 Task: Use the formula "LOGINV" in spreadsheet "Project portfolio".
Action: Mouse pressed left at (928, 468)
Screenshot: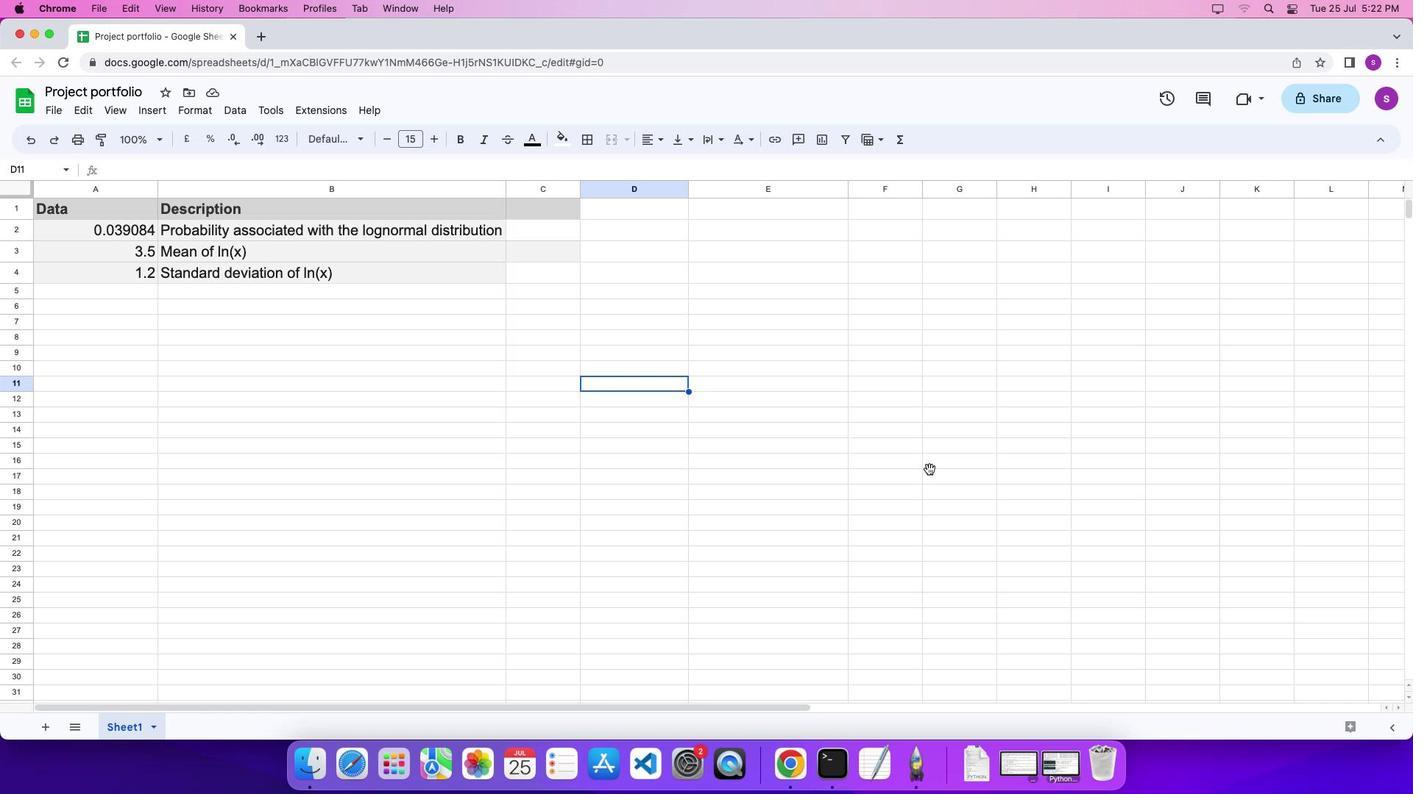 
Action: Mouse moved to (707, 372)
Screenshot: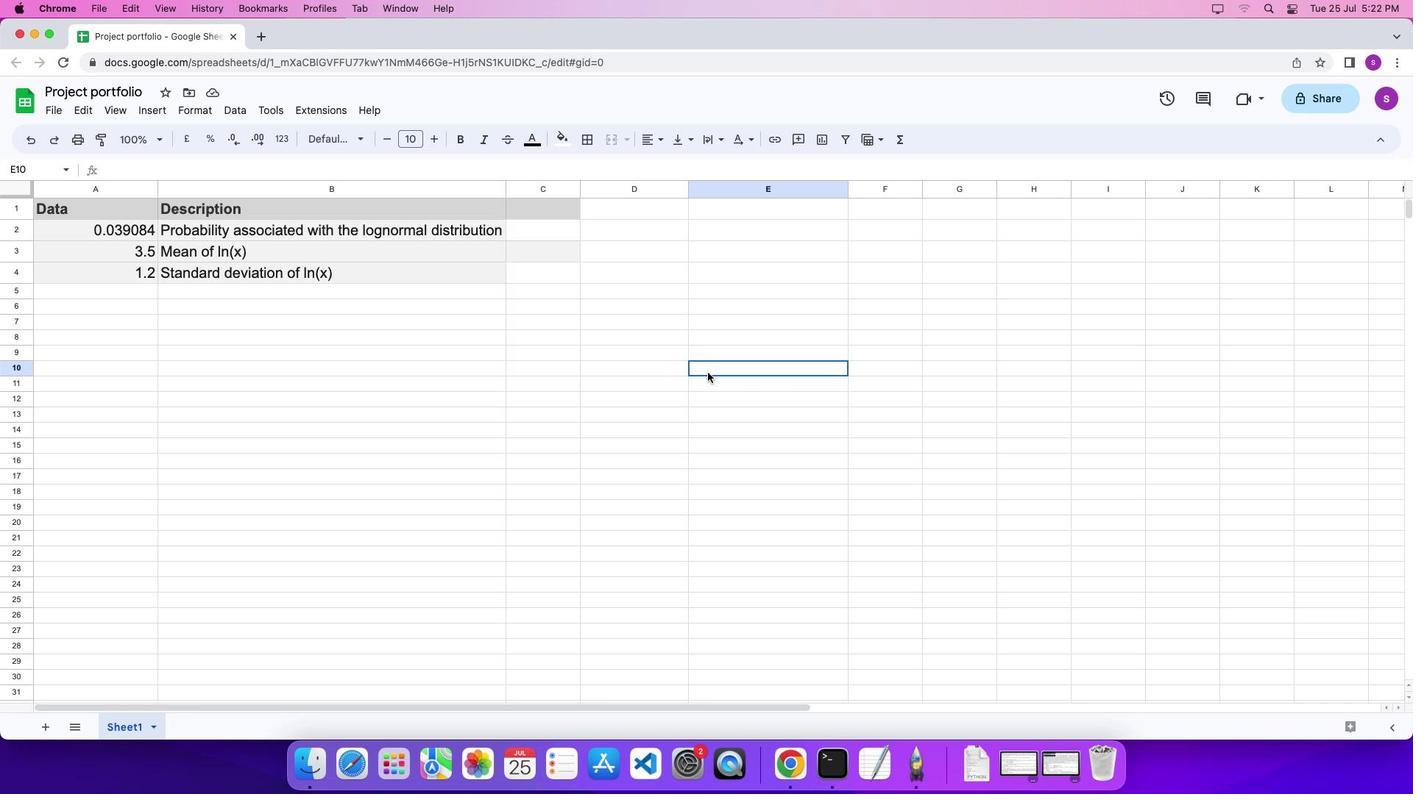 
Action: Mouse pressed left at (707, 372)
Screenshot: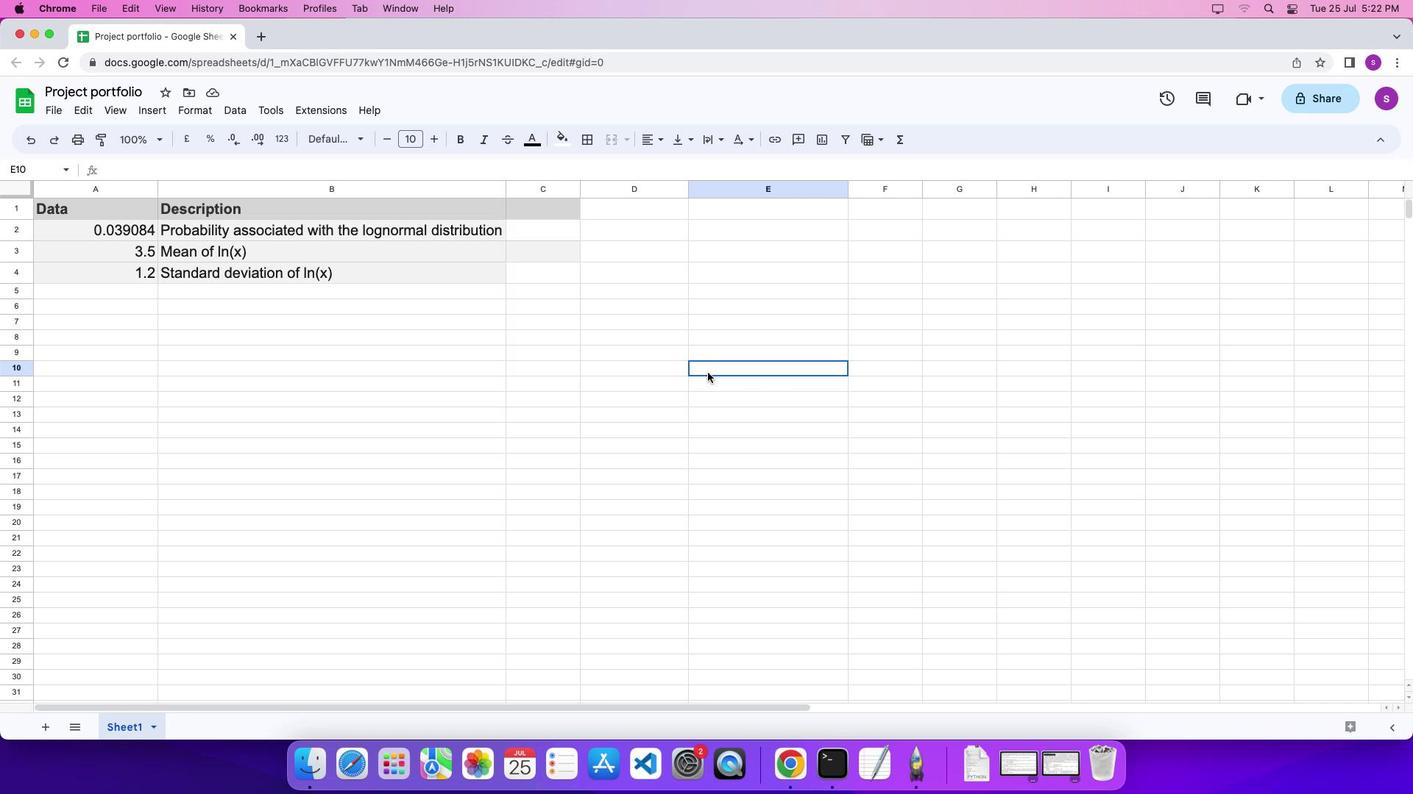 
Action: Mouse moved to (709, 373)
Screenshot: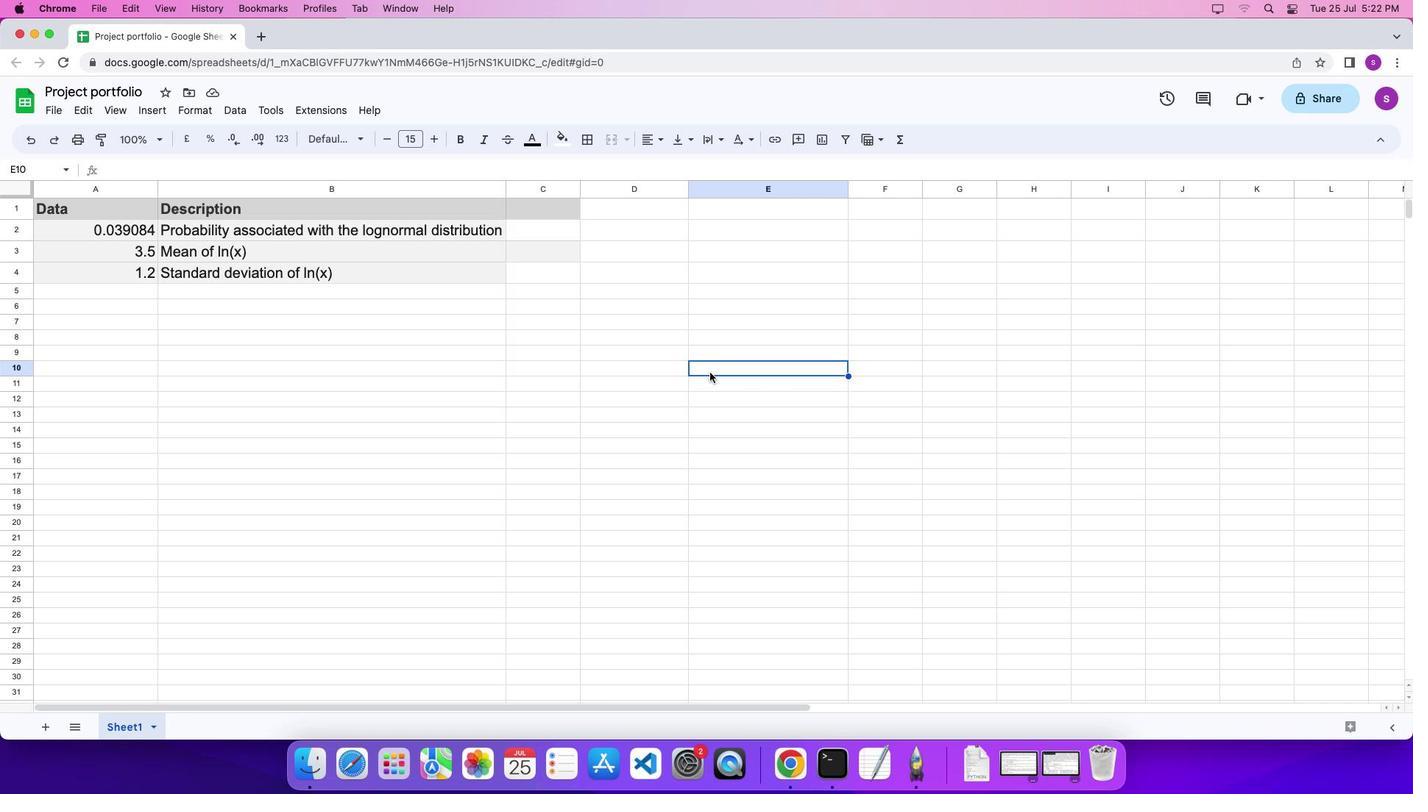 
Action: Key pressed '='
Screenshot: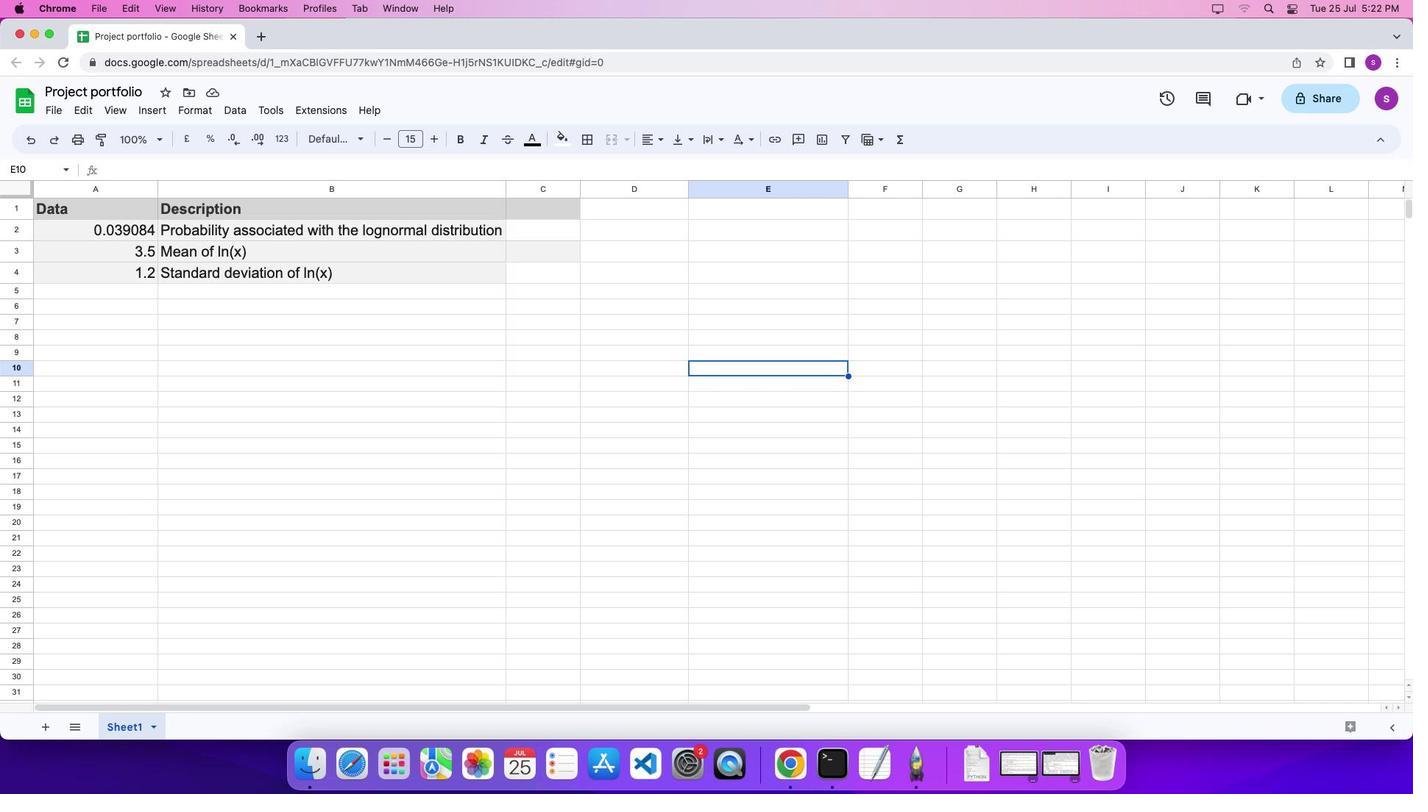 
Action: Mouse moved to (899, 133)
Screenshot: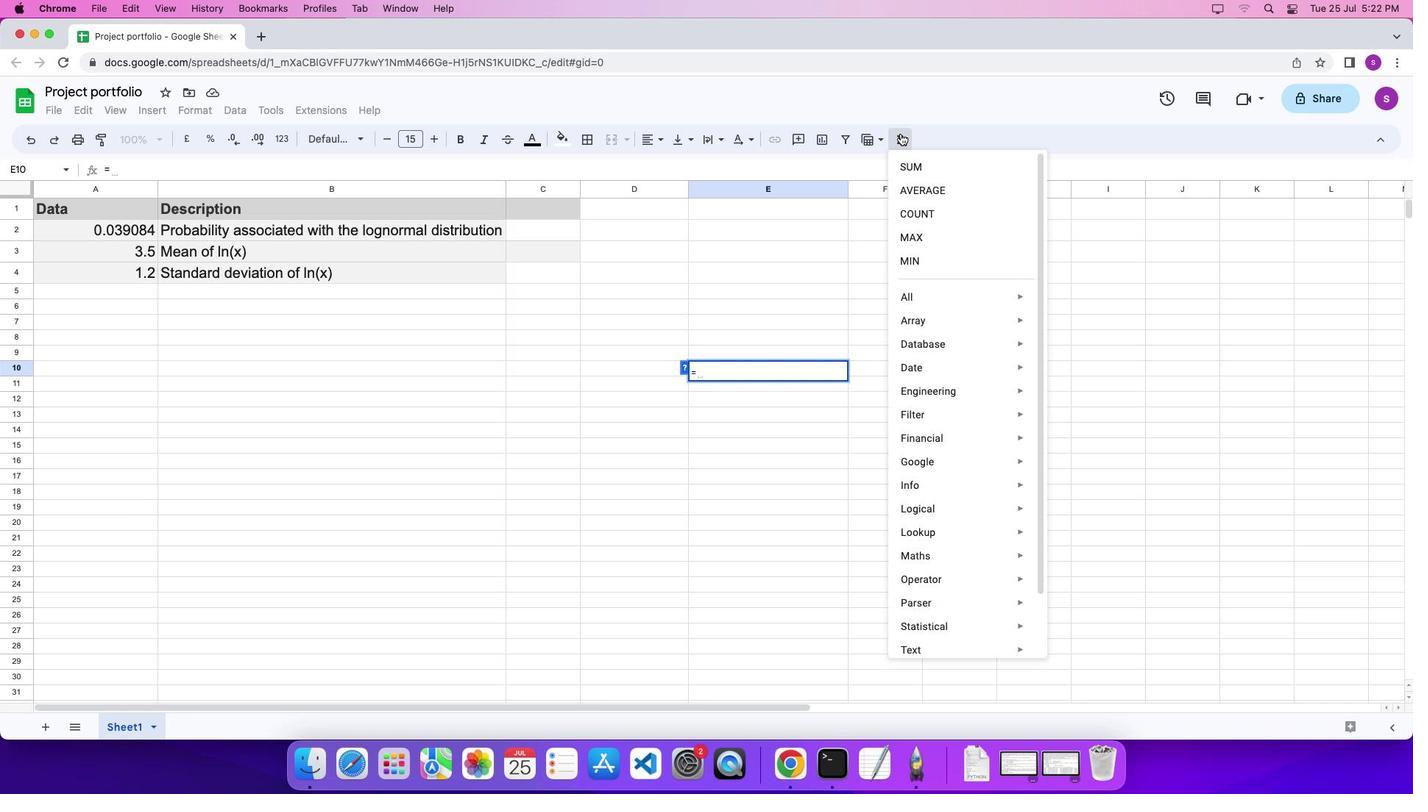 
Action: Mouse pressed left at (899, 133)
Screenshot: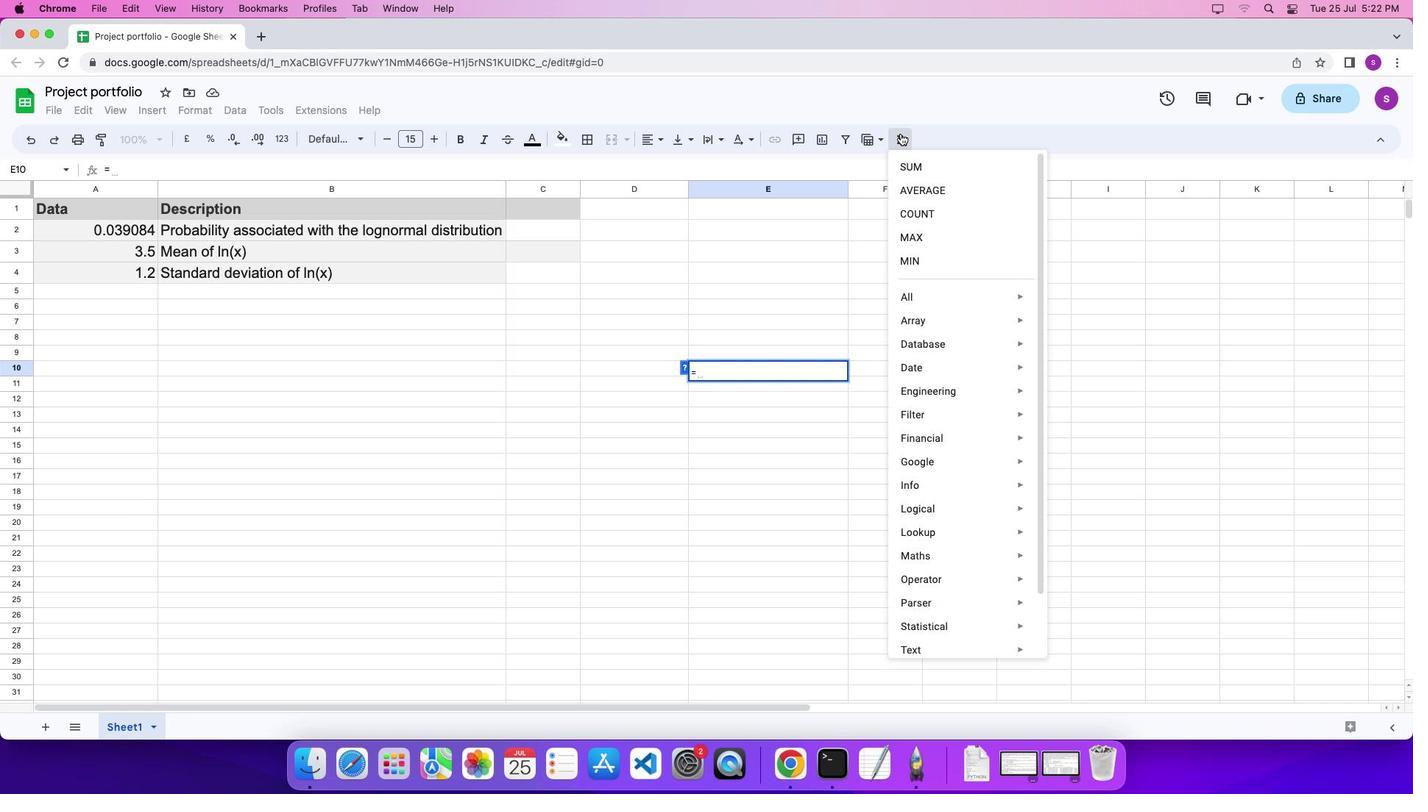 
Action: Mouse moved to (1111, 689)
Screenshot: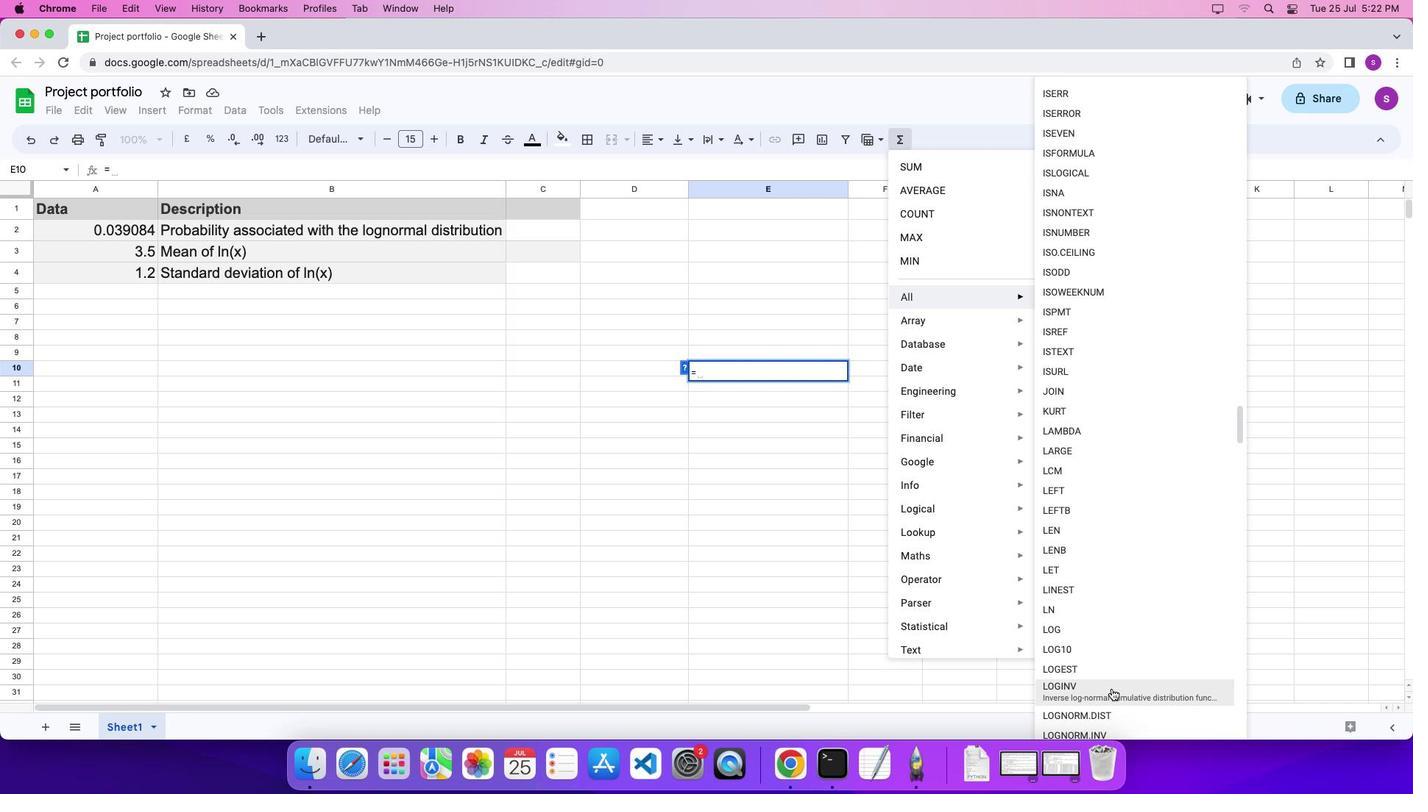 
Action: Mouse pressed left at (1111, 689)
Screenshot: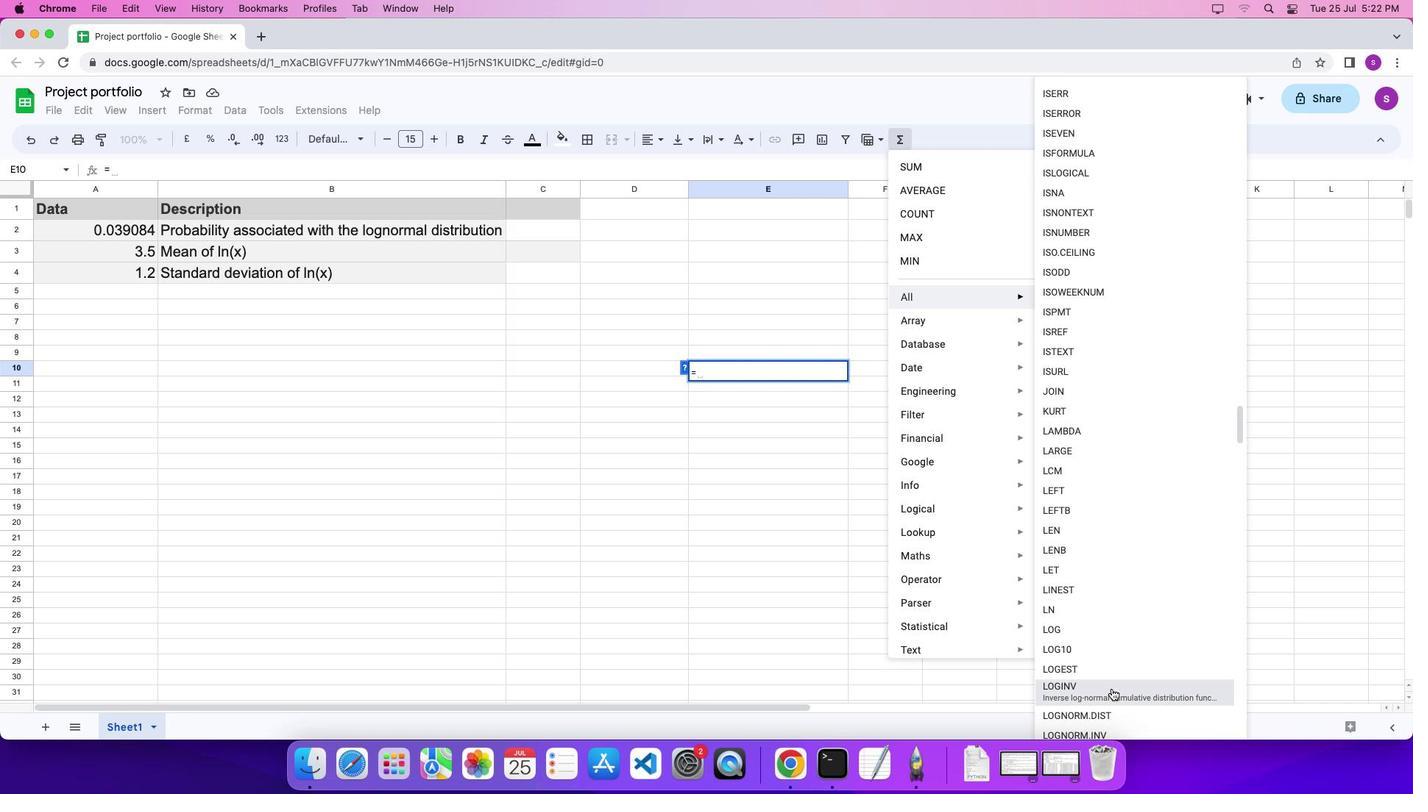 
Action: Mouse moved to (136, 227)
Screenshot: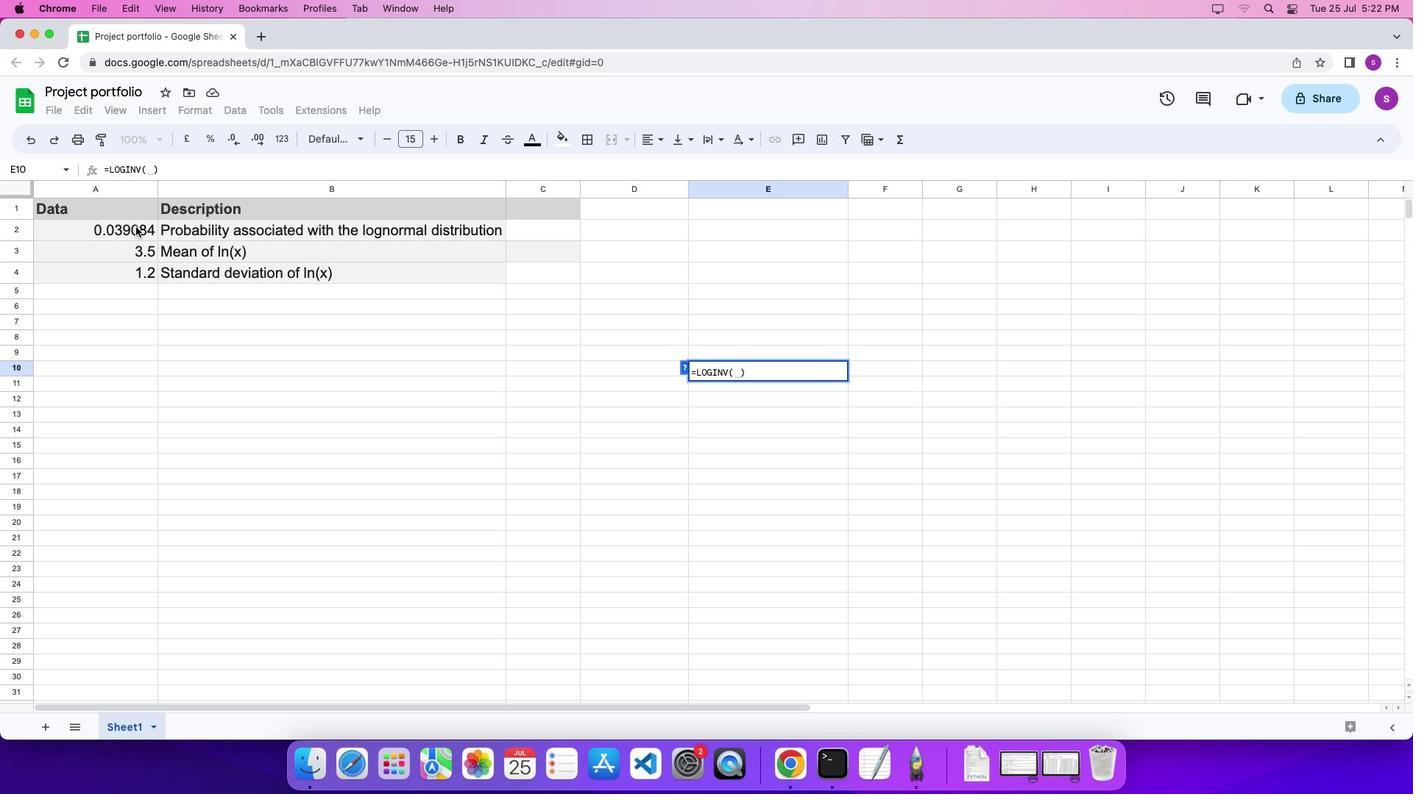 
Action: Mouse pressed left at (136, 227)
Screenshot: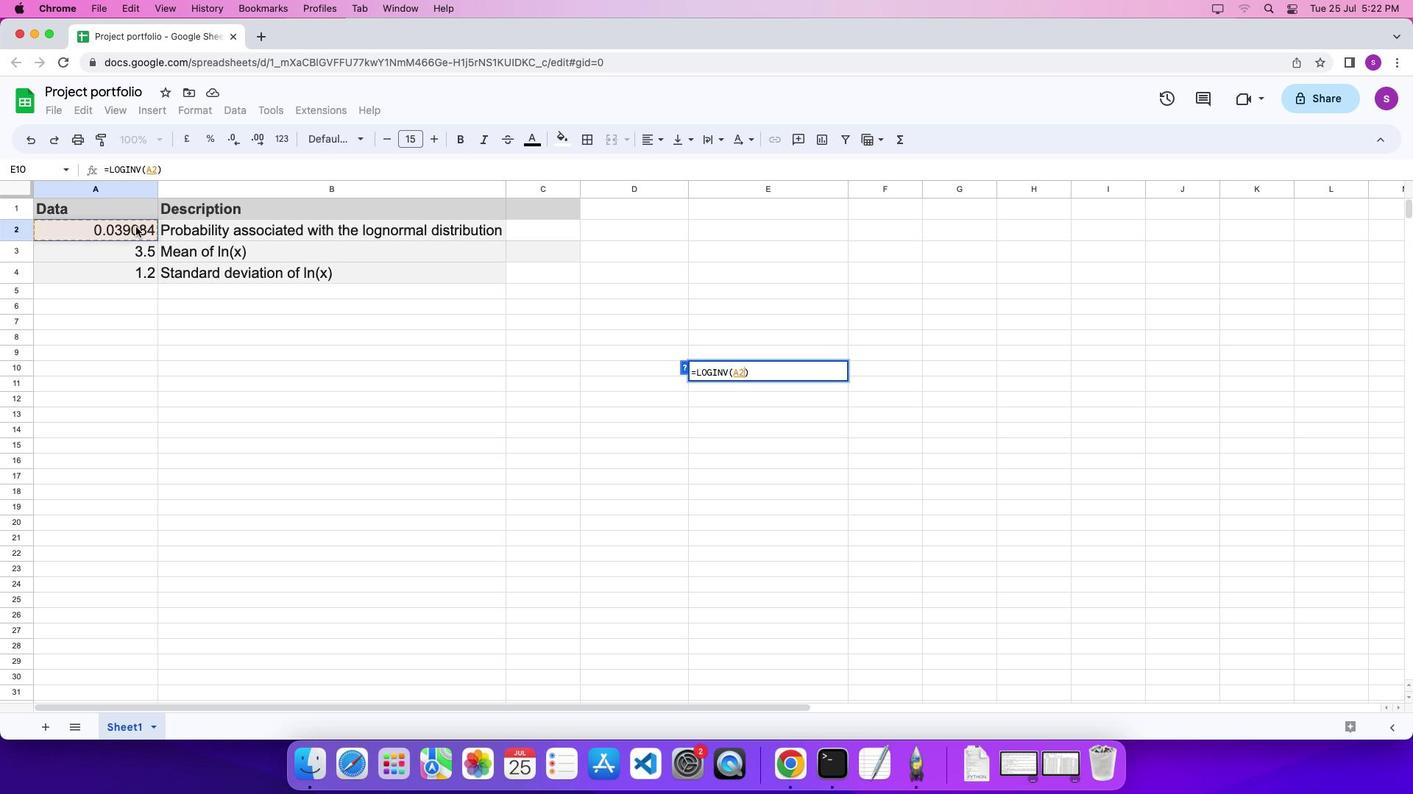 
Action: Key pressed ','
Screenshot: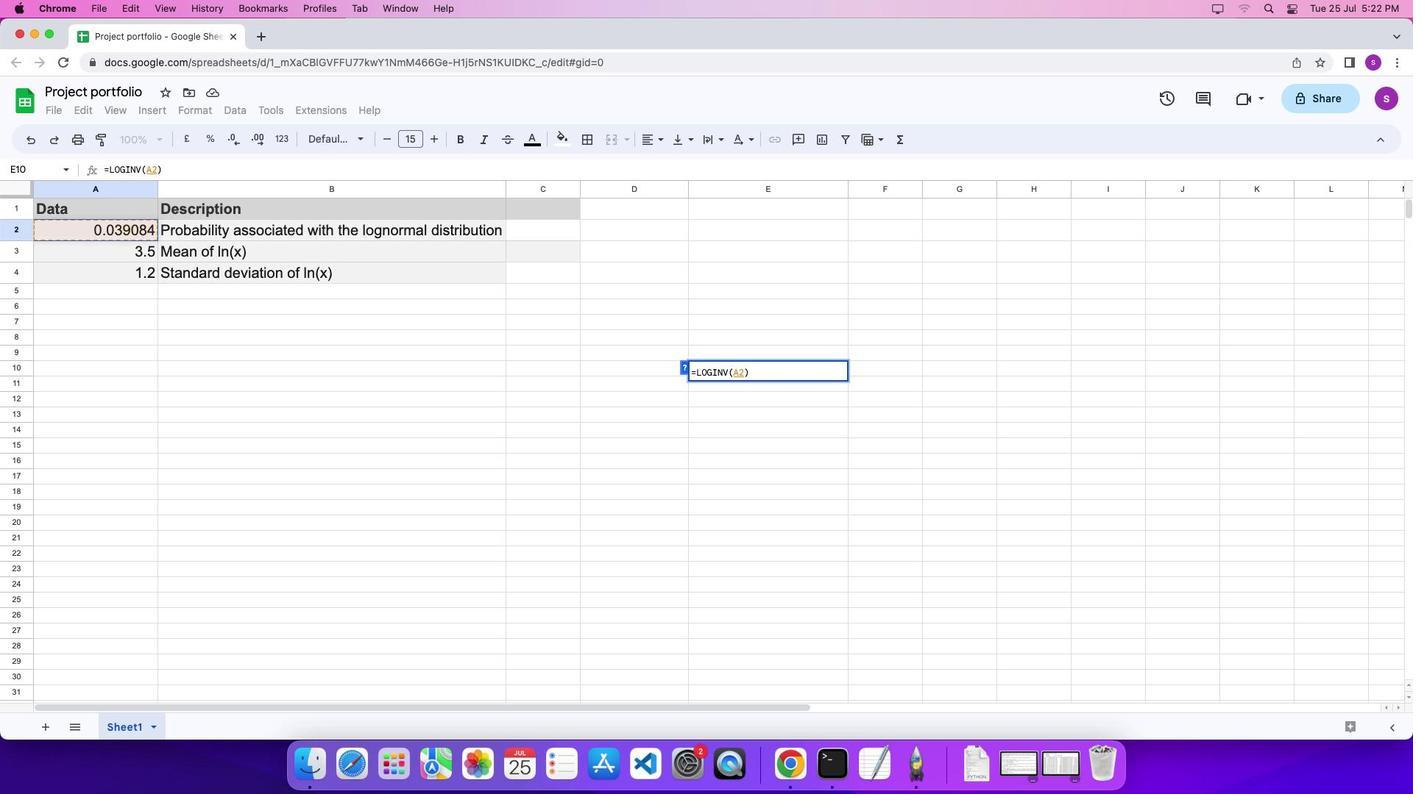 
Action: Mouse moved to (142, 250)
Screenshot: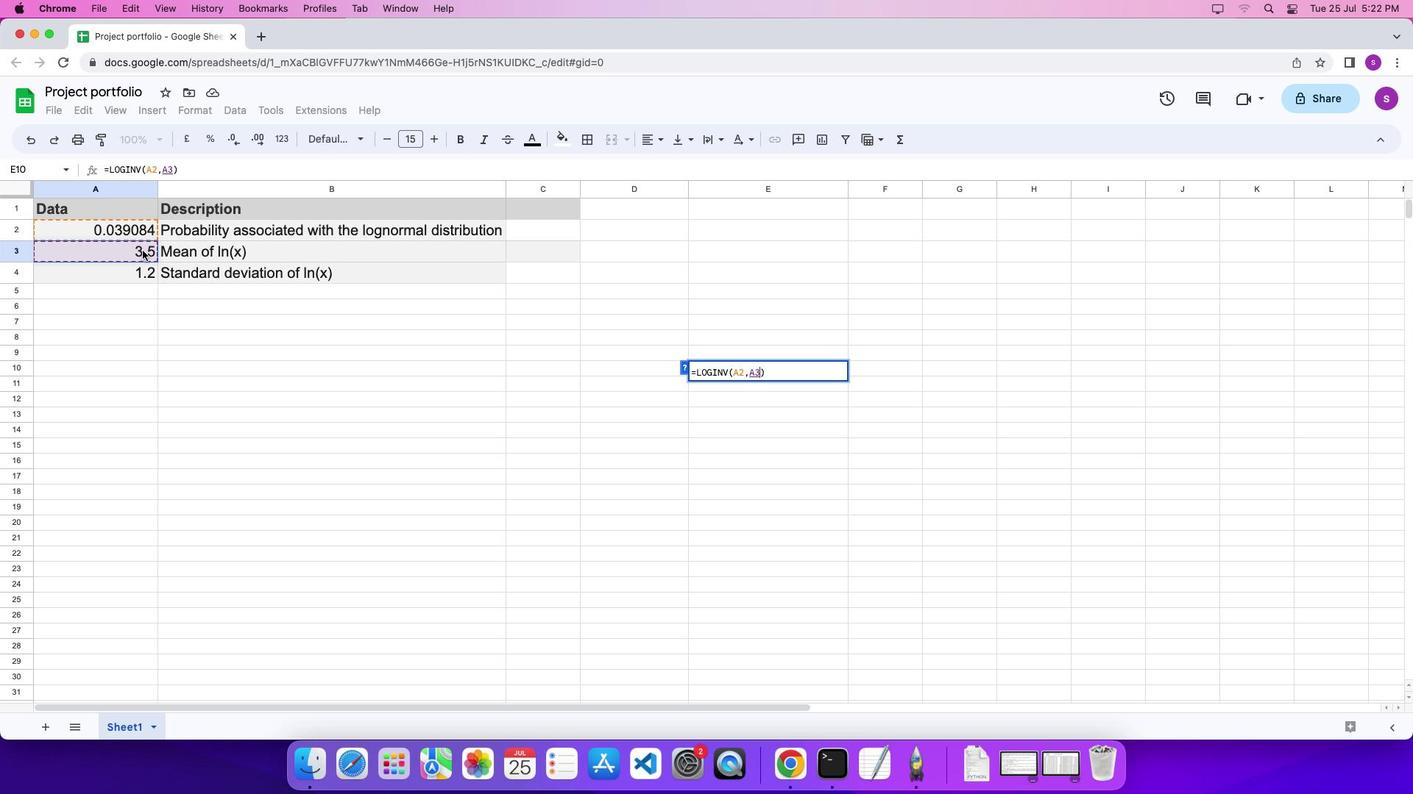 
Action: Mouse pressed left at (142, 250)
Screenshot: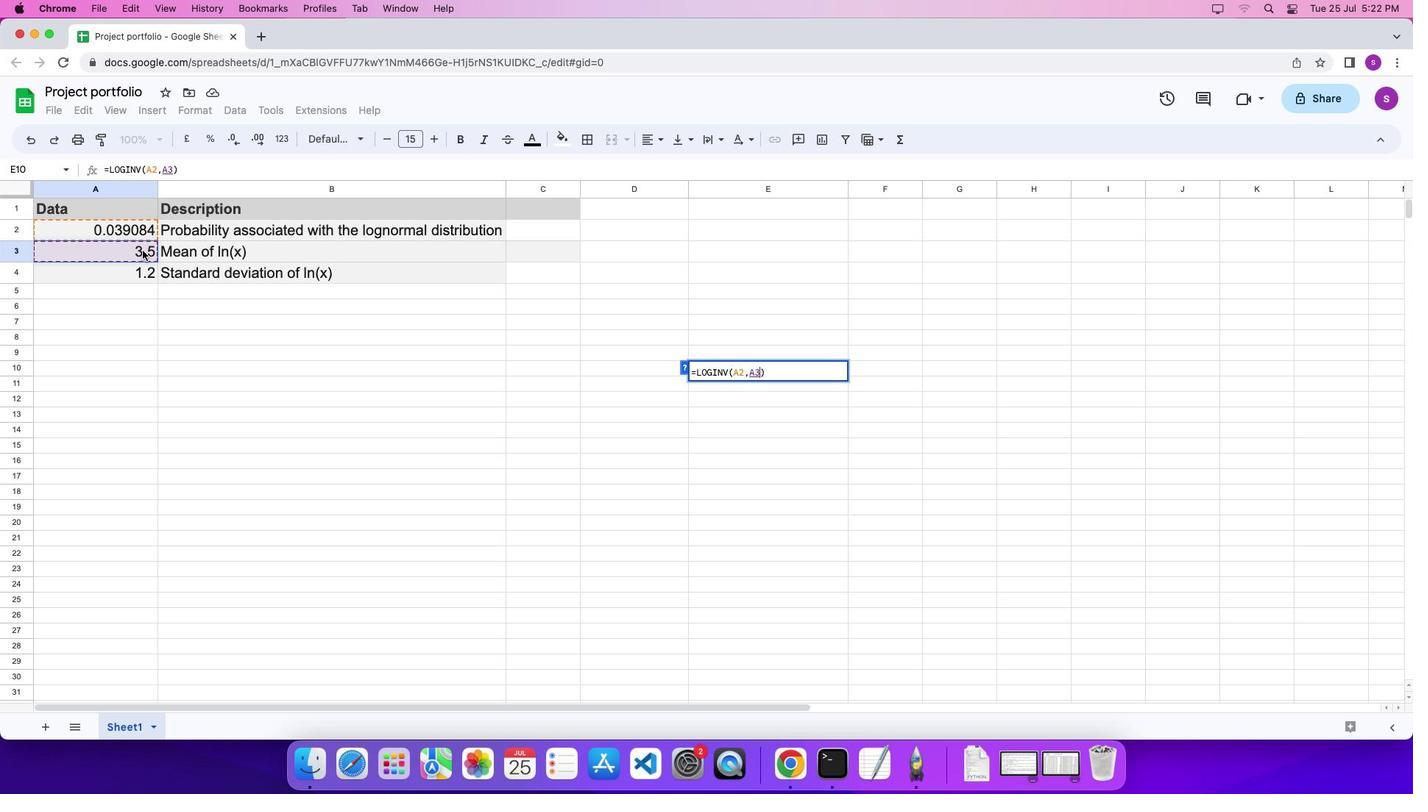 
Action: Mouse moved to (144, 256)
Screenshot: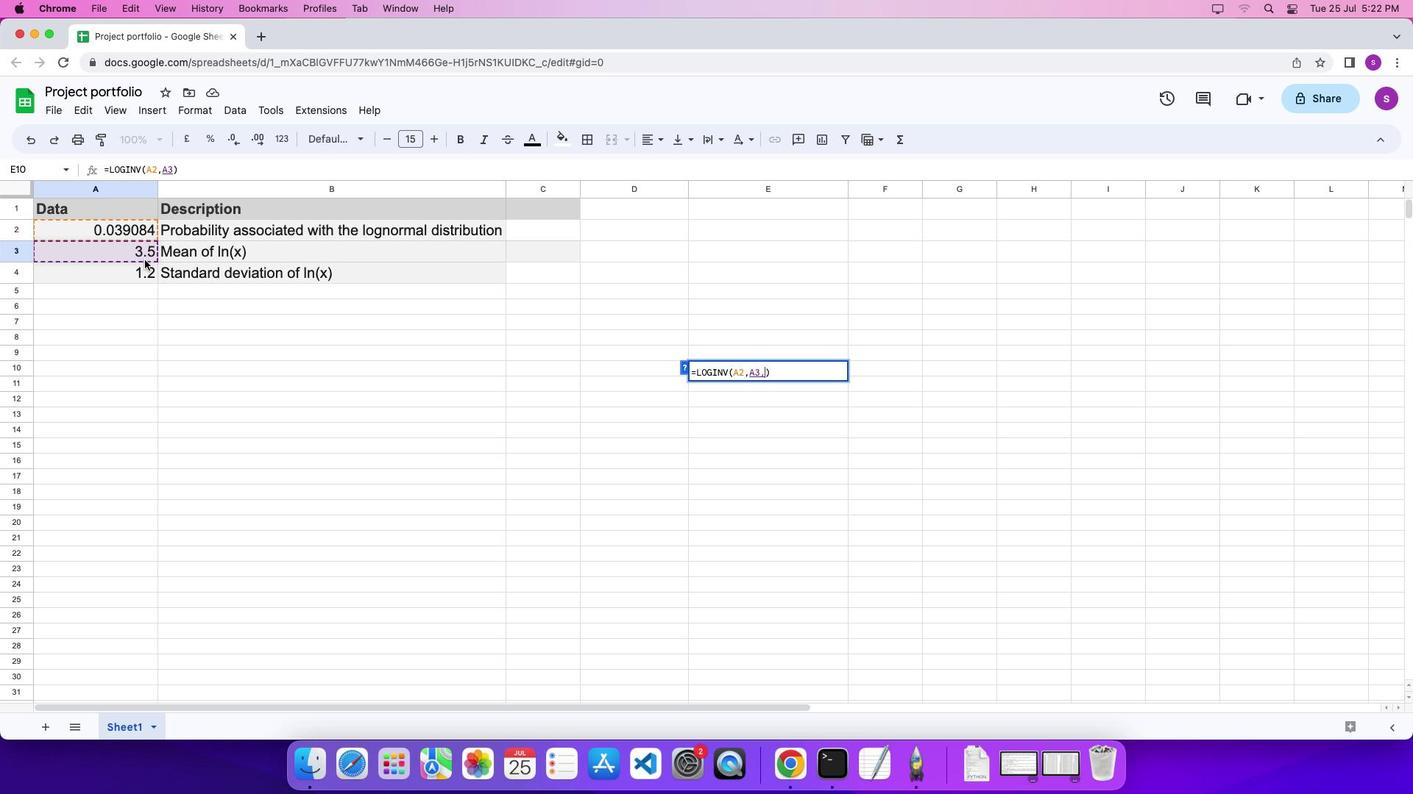 
Action: Key pressed ','
Screenshot: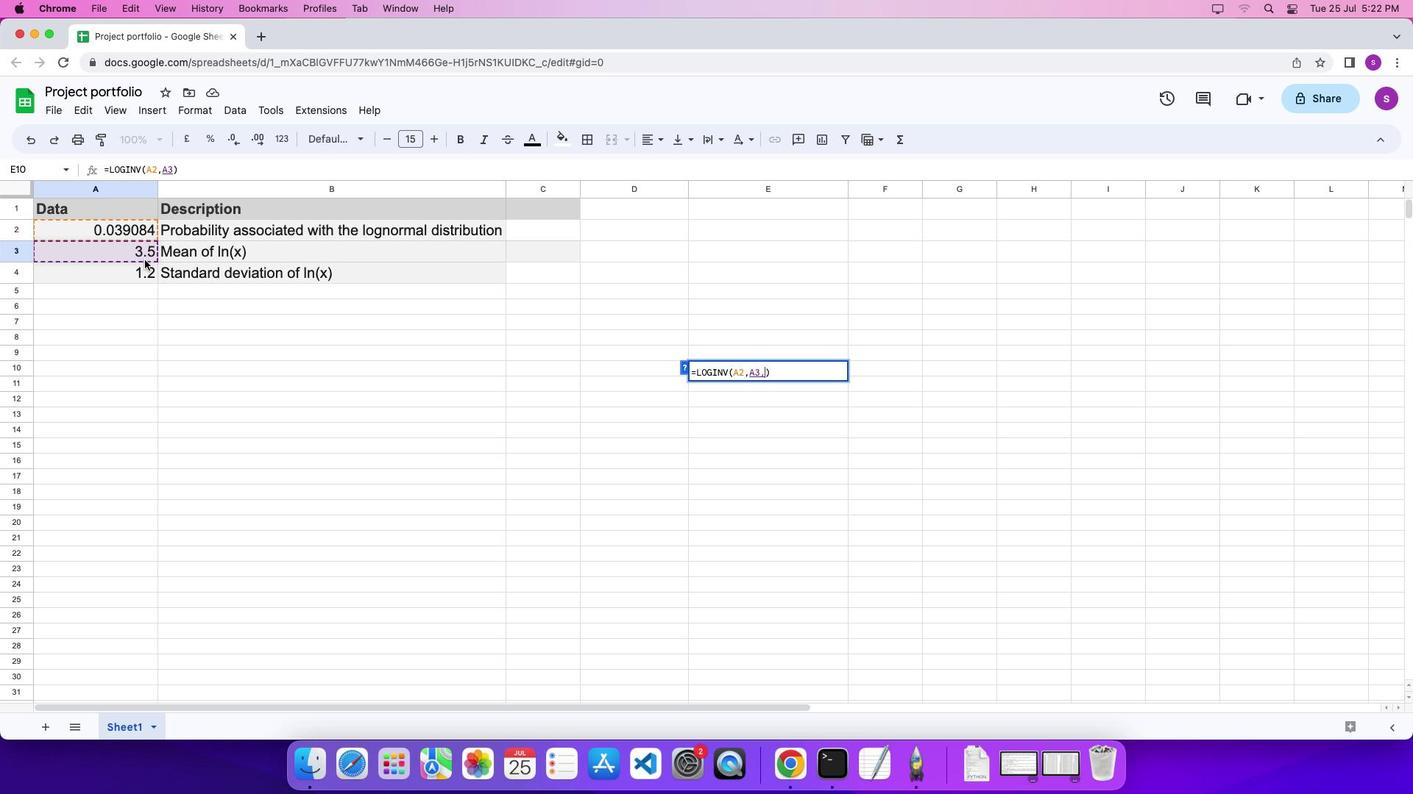 
Action: Mouse moved to (146, 274)
Screenshot: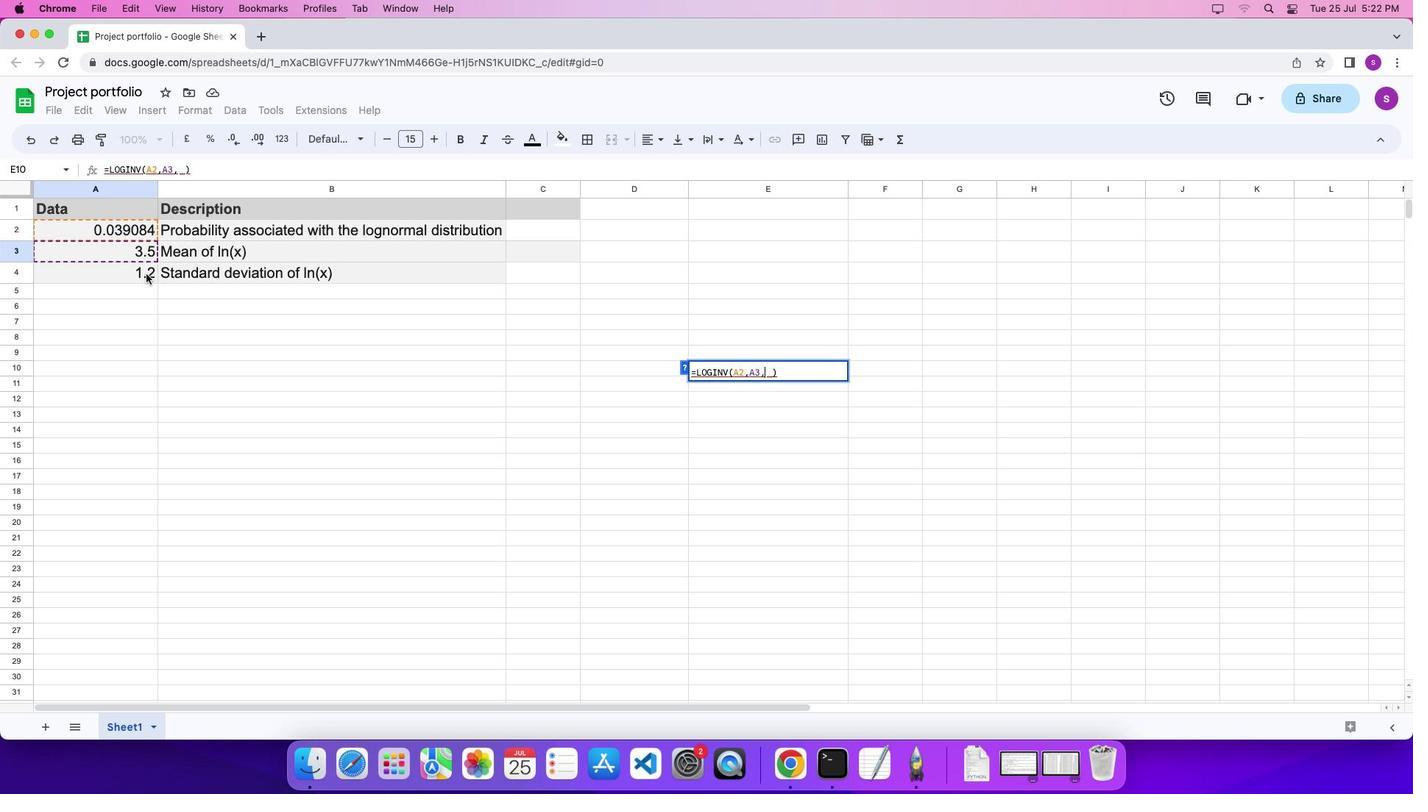 
Action: Mouse pressed left at (146, 274)
Screenshot: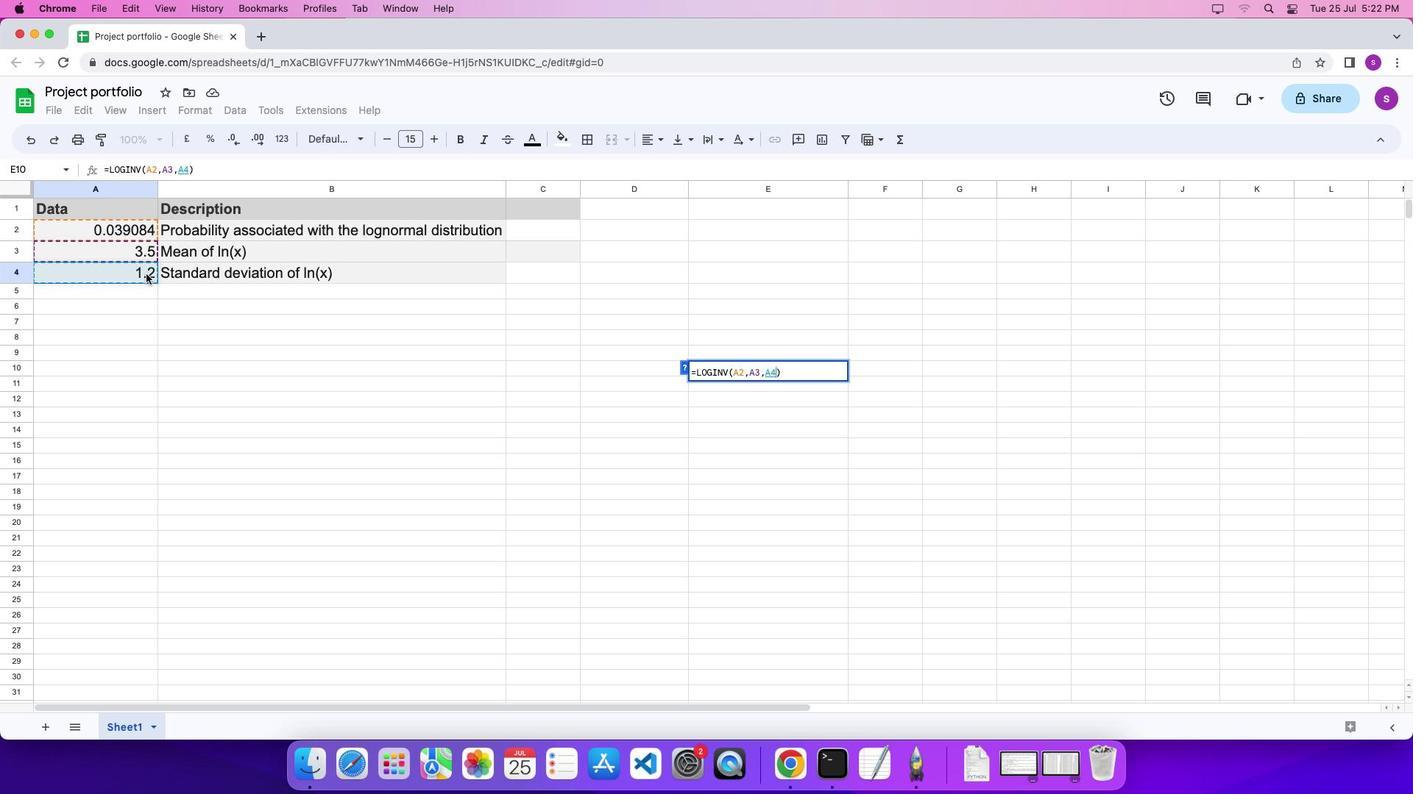 
Action: Key pressed '\x03'
Screenshot: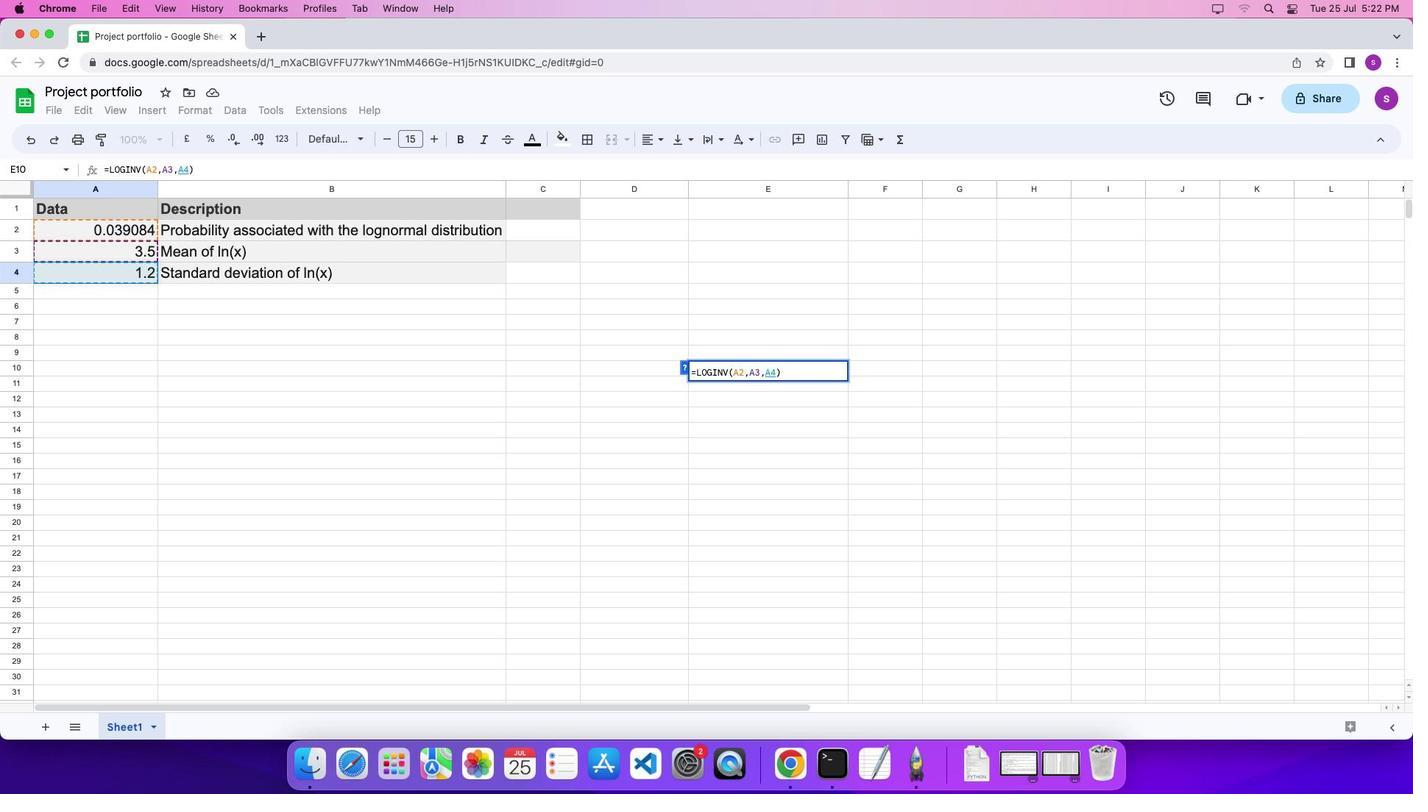 
Action: Mouse moved to (94, 778)
Screenshot: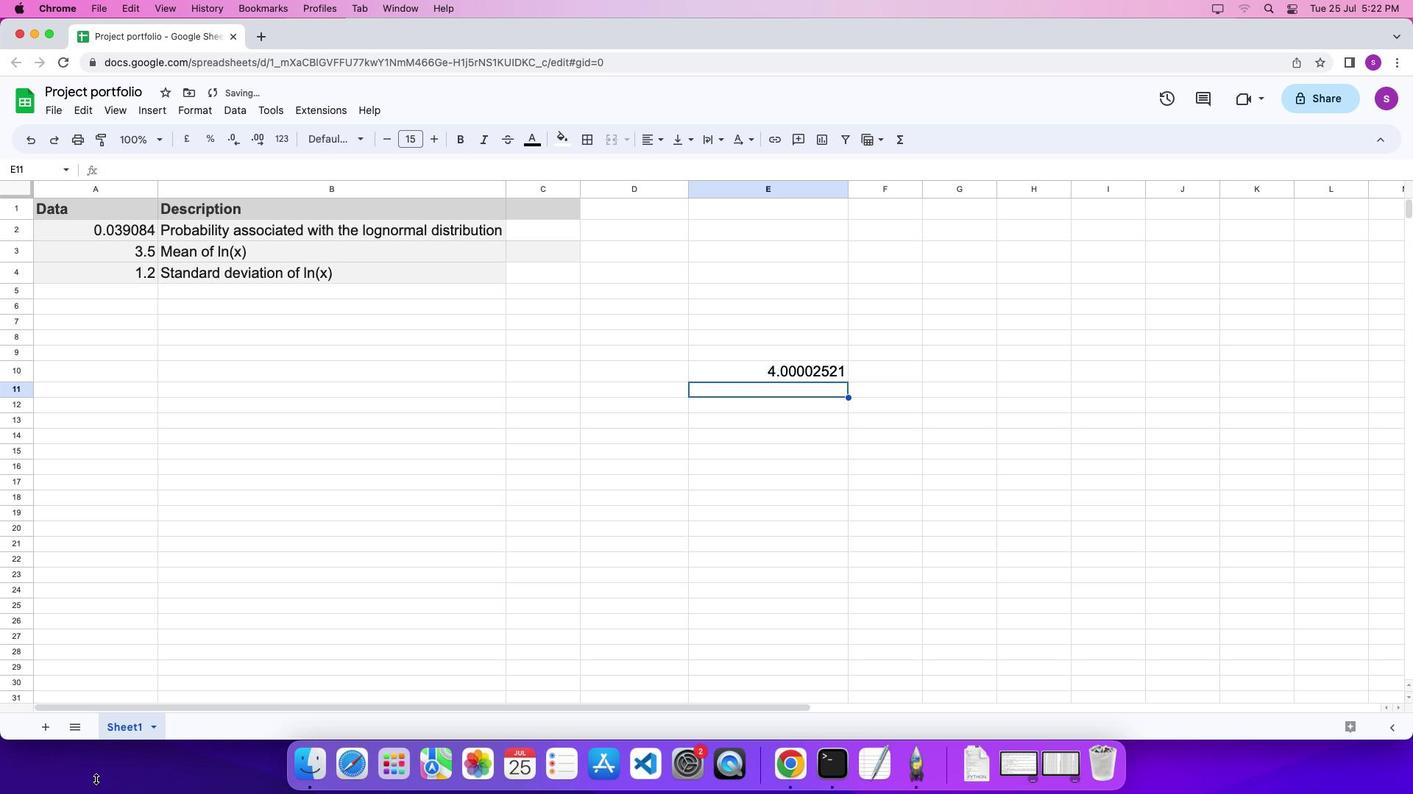 
